 Task: Open a file.
Action: Mouse moved to (15, 113)
Screenshot: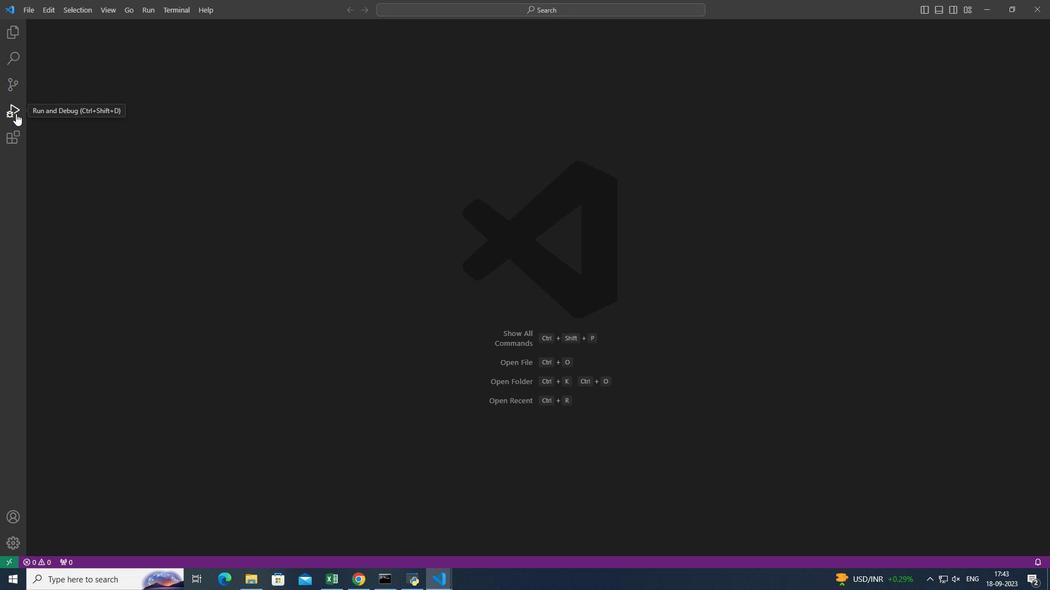 
Action: Mouse pressed left at (15, 113)
Screenshot: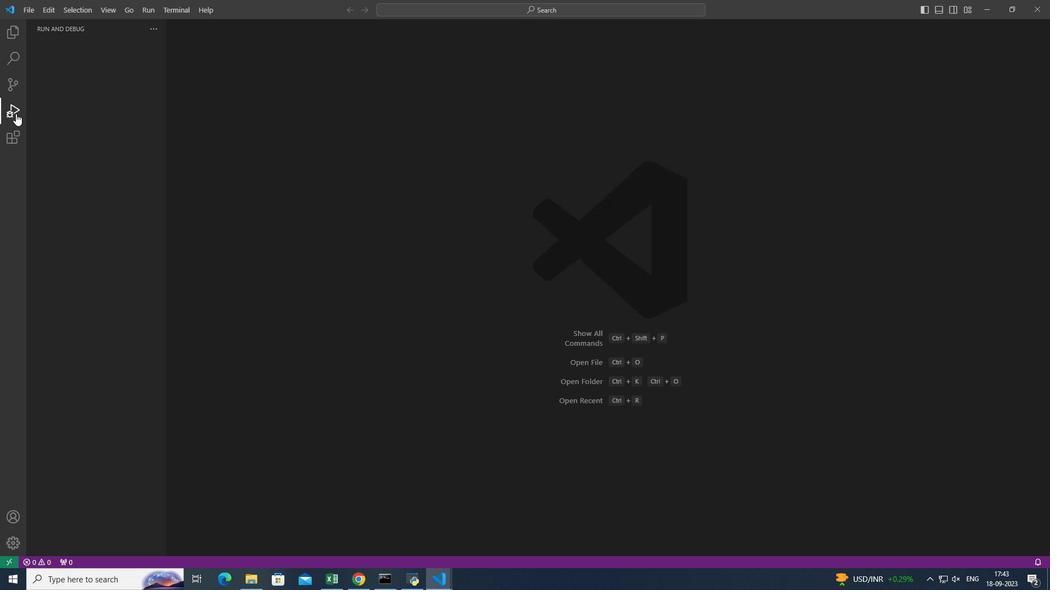 
Action: Mouse moved to (155, 27)
Screenshot: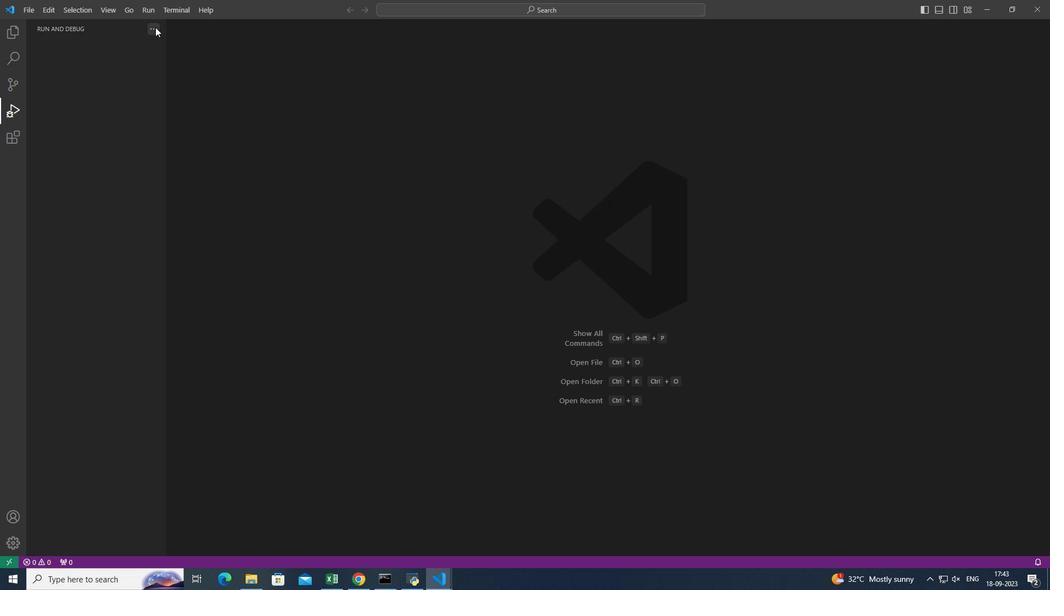 
Action: Mouse pressed left at (155, 27)
Screenshot: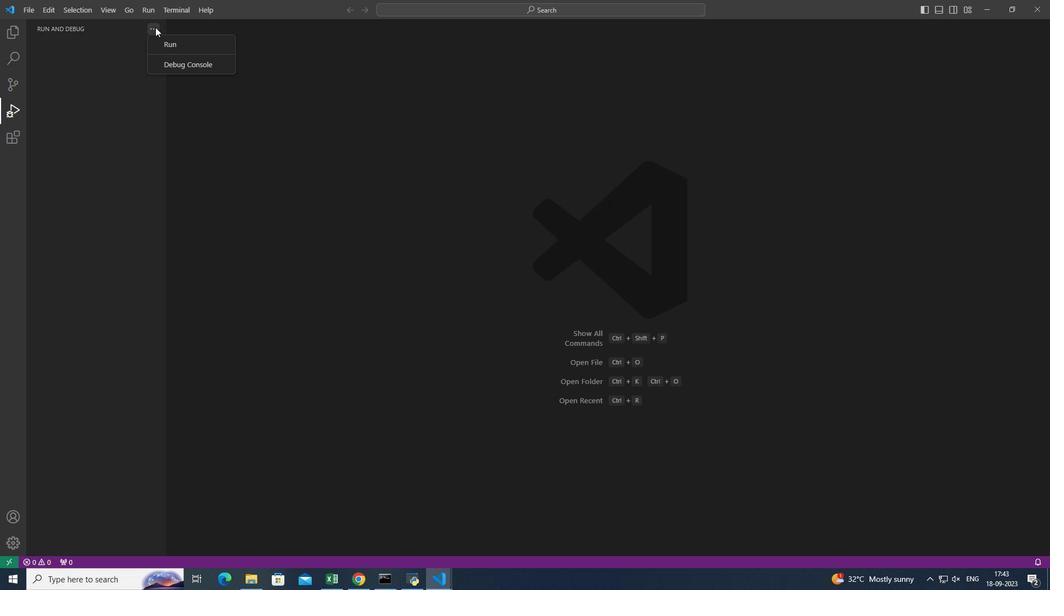 
Action: Mouse moved to (179, 42)
Screenshot: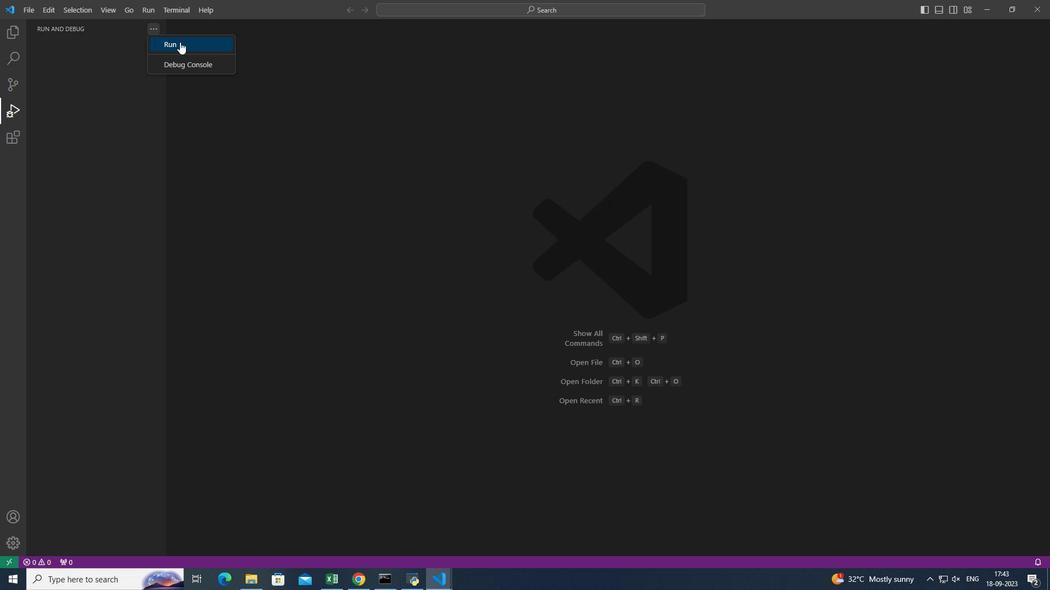 
Action: Mouse pressed left at (179, 42)
Screenshot: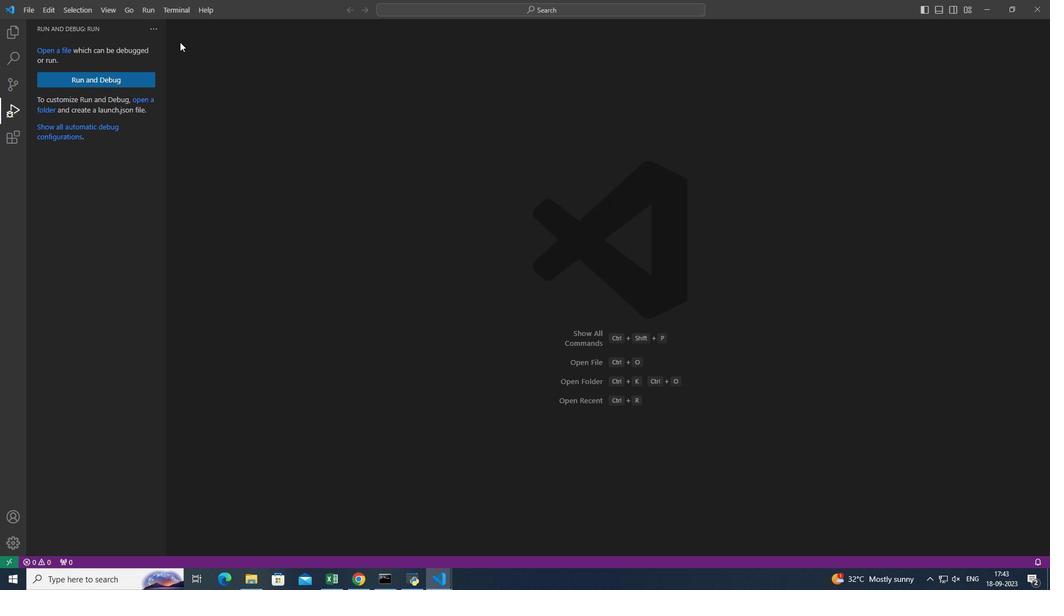 
Action: Mouse moved to (54, 47)
Screenshot: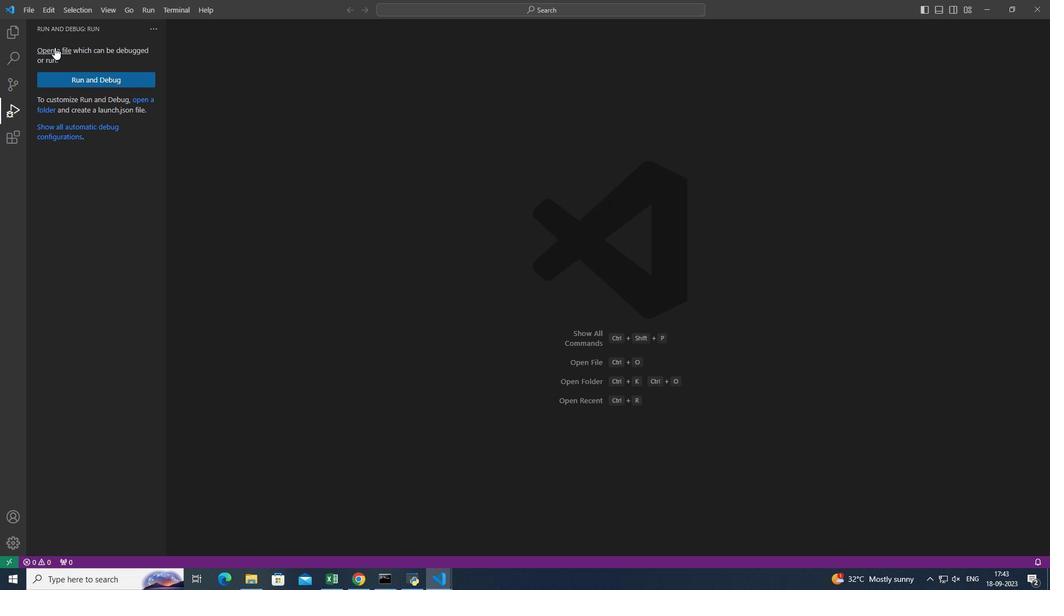 
Action: Mouse pressed left at (54, 47)
Screenshot: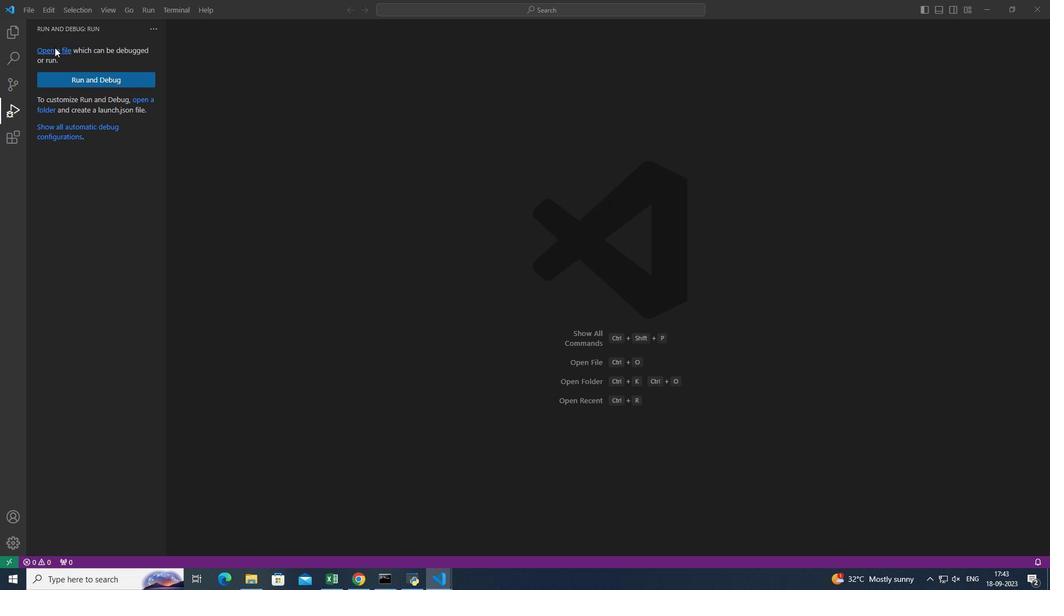 
Action: Mouse moved to (371, 119)
Screenshot: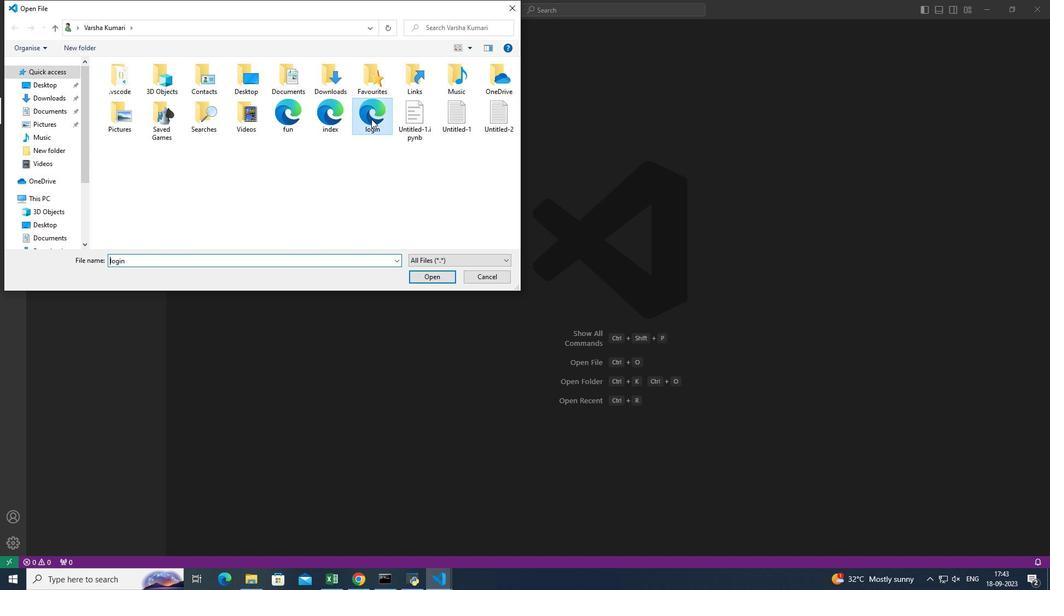 
Action: Mouse pressed left at (371, 119)
Screenshot: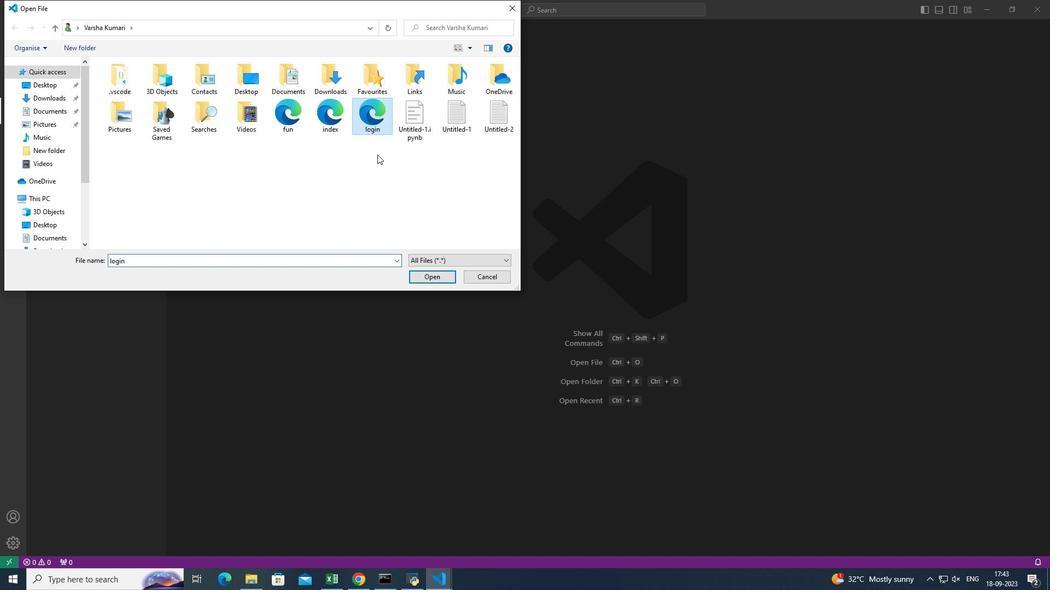 
Action: Mouse moved to (436, 277)
Screenshot: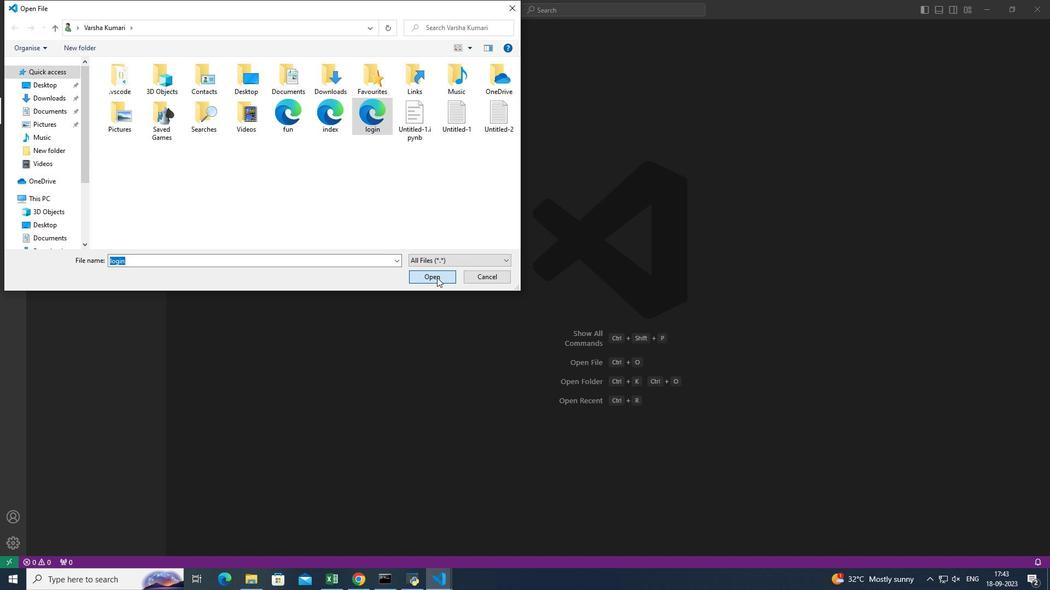 
Action: Mouse pressed left at (436, 277)
Screenshot: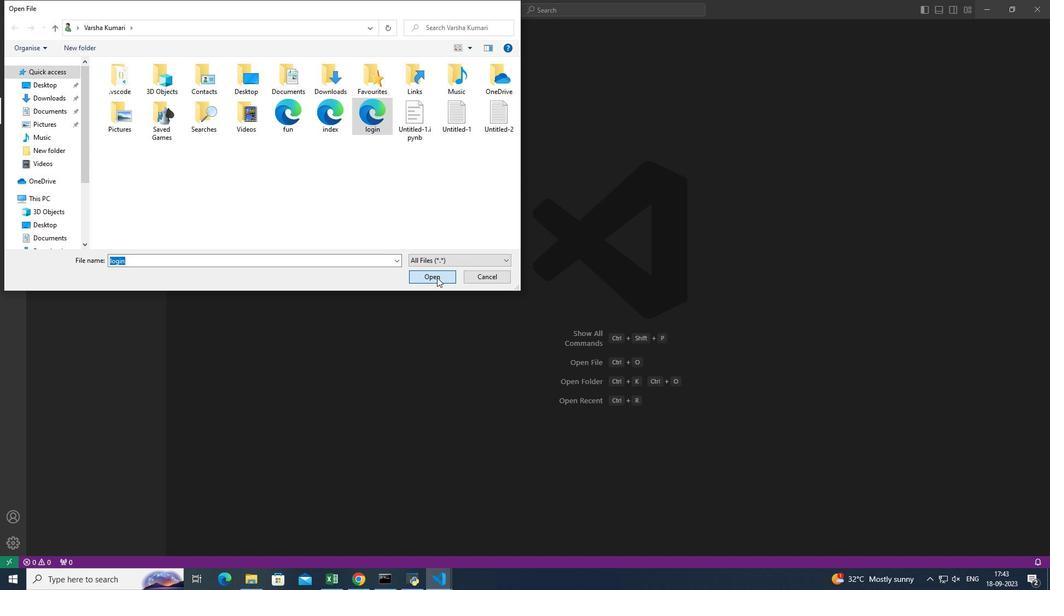 
Action: Mouse moved to (502, 350)
Screenshot: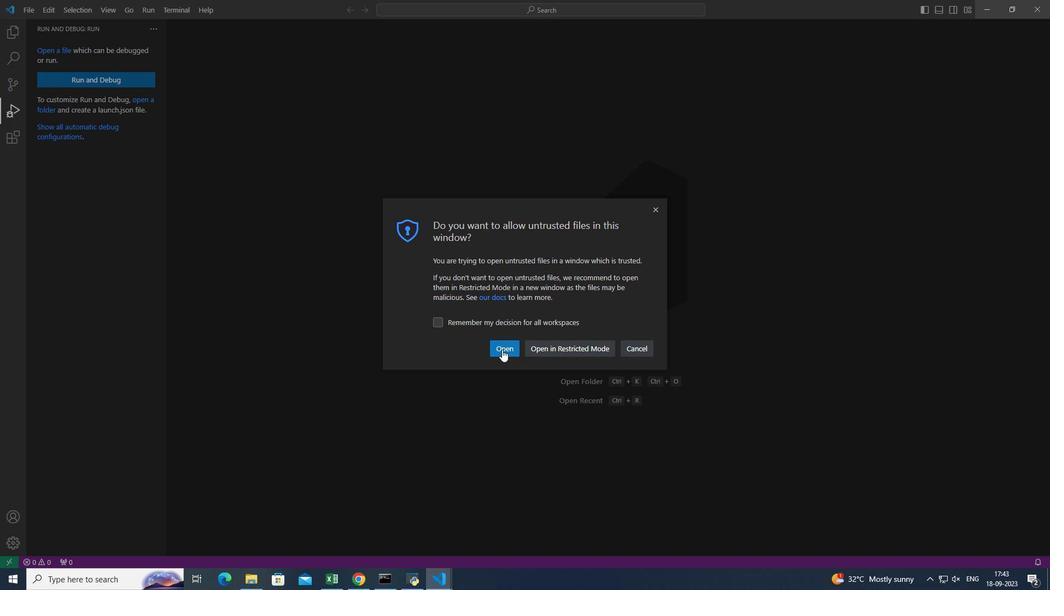 
Action: Mouse pressed left at (502, 350)
Screenshot: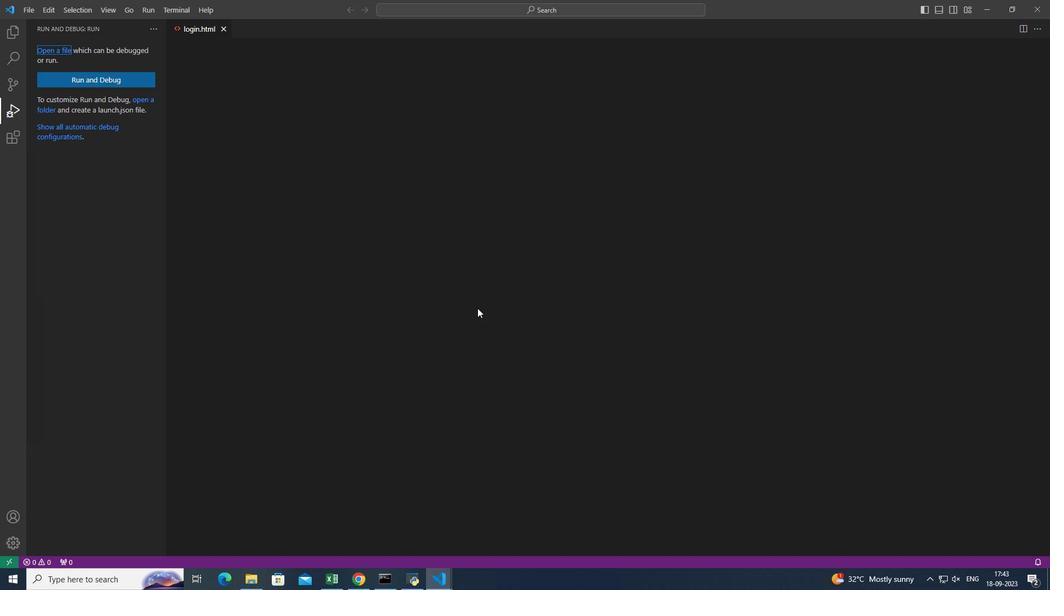
Action: Mouse moved to (821, 235)
Screenshot: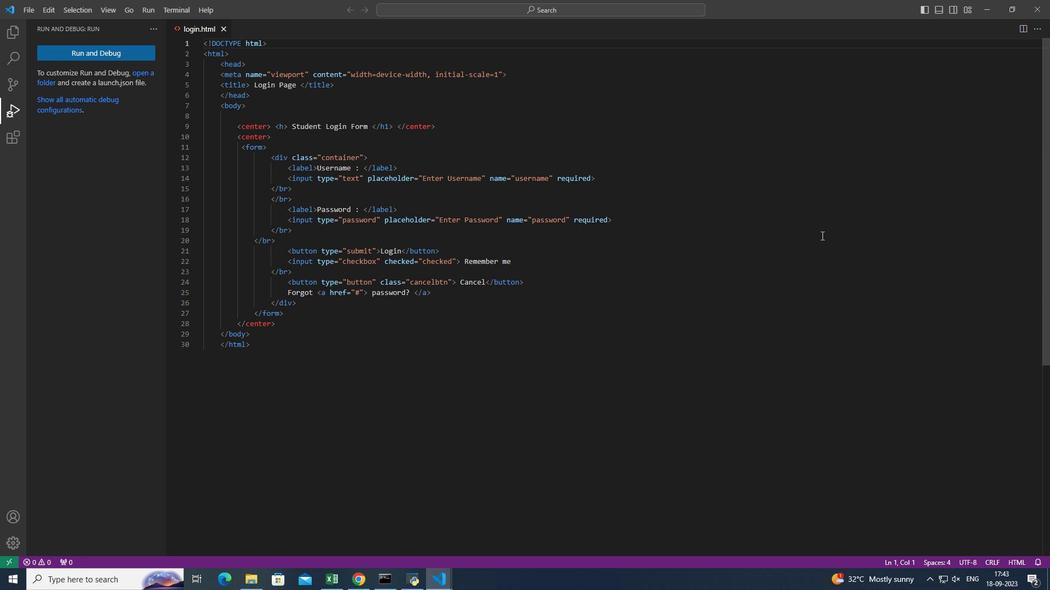
